 Task: Set the duration of the event to 60 minutes.
Action: Mouse moved to (232, 226)
Screenshot: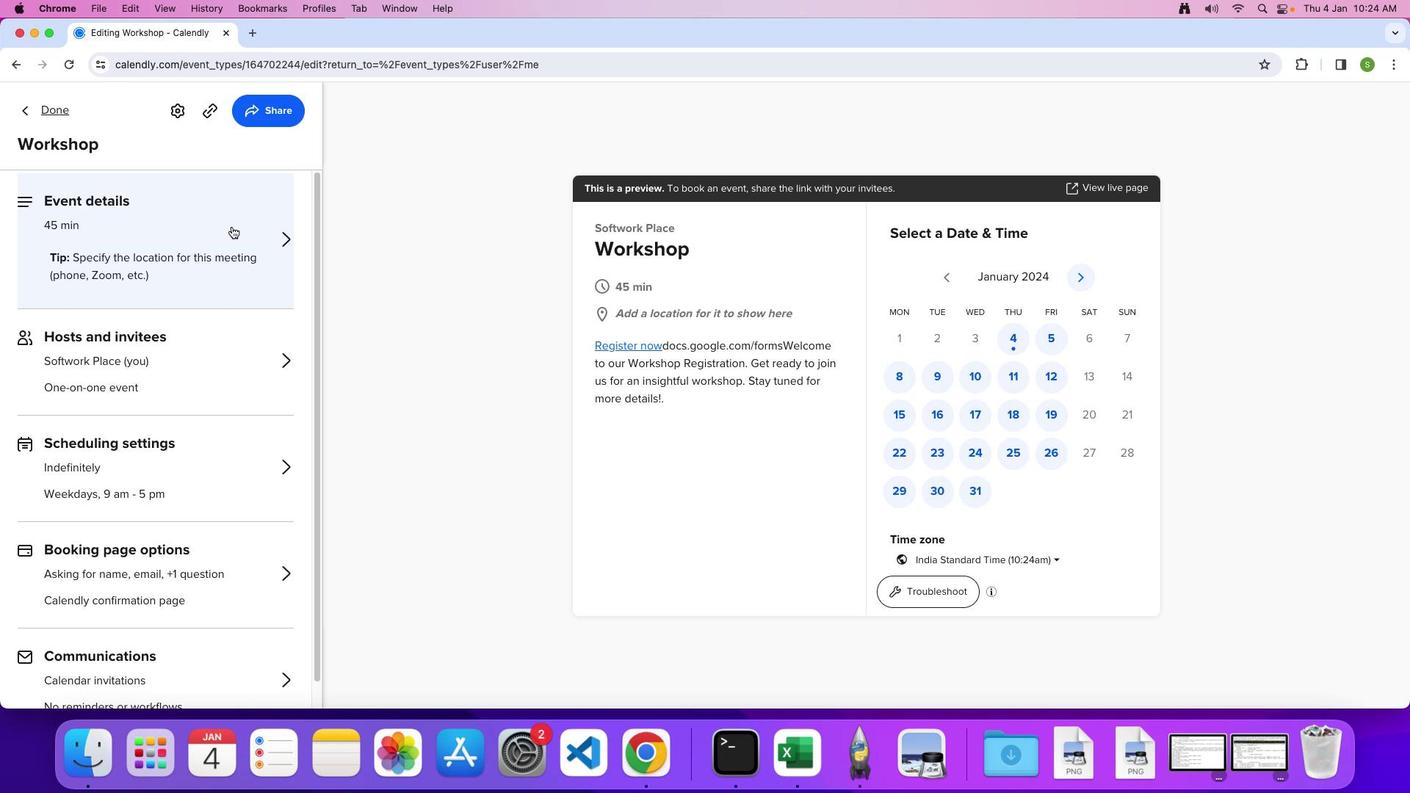 
Action: Mouse pressed left at (232, 226)
Screenshot: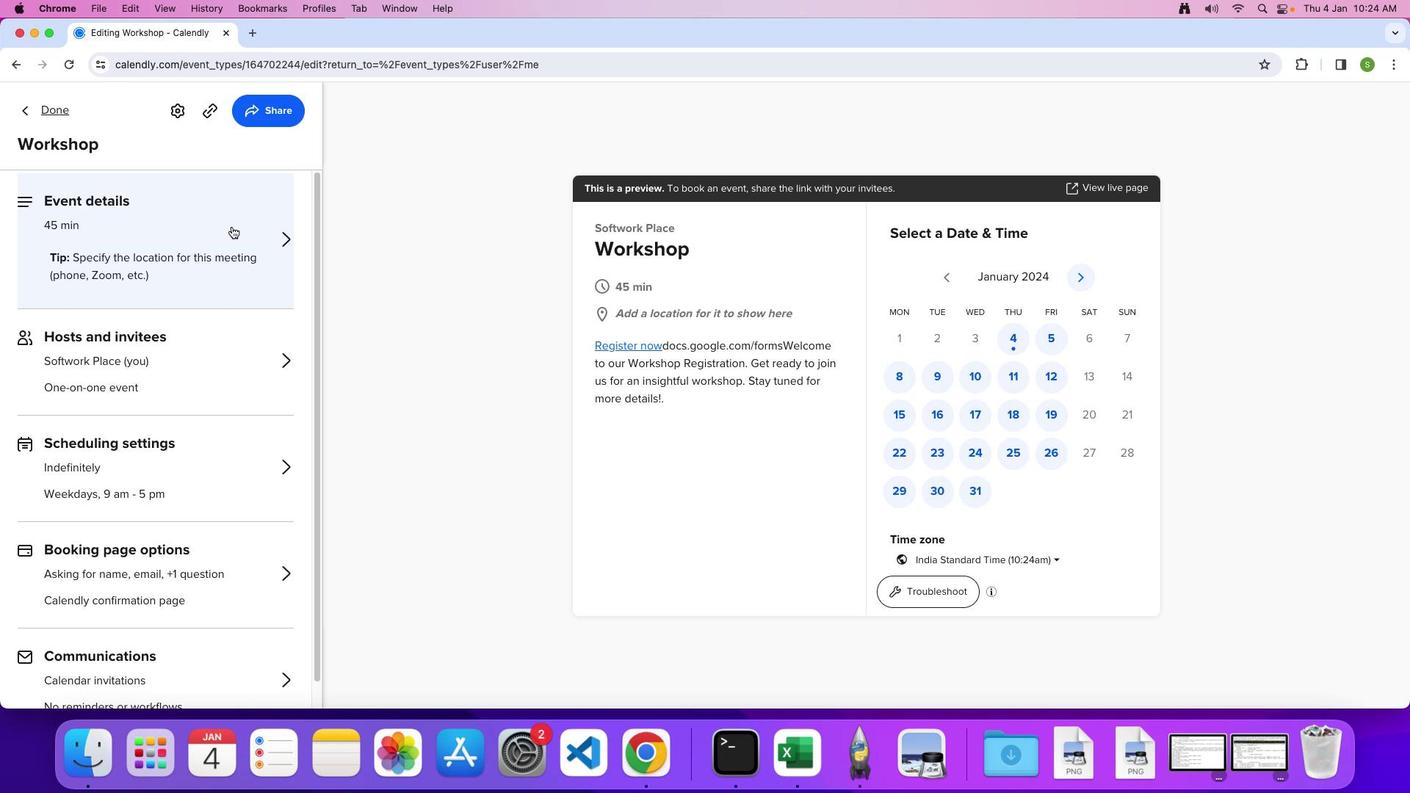 
Action: Mouse moved to (141, 296)
Screenshot: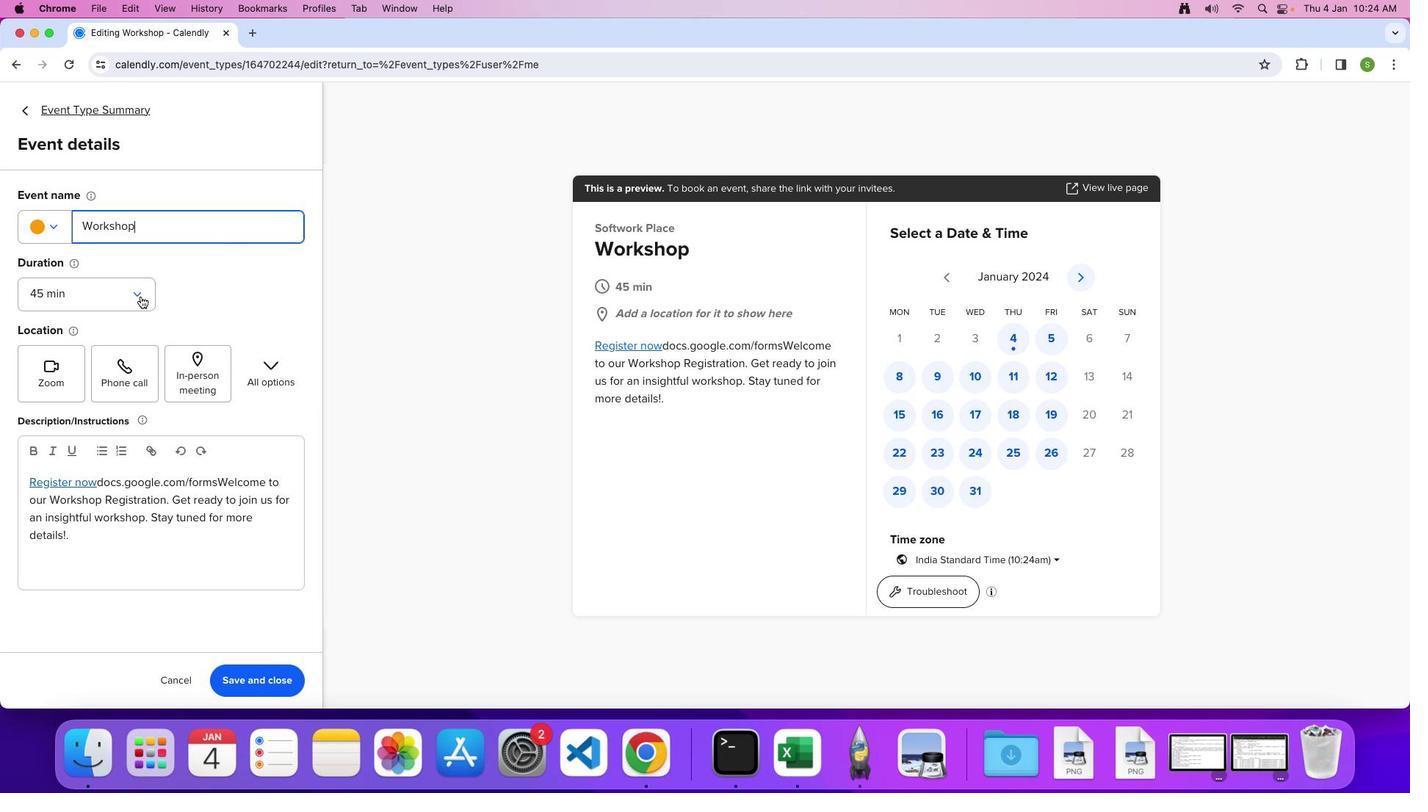 
Action: Mouse pressed left at (141, 296)
Screenshot: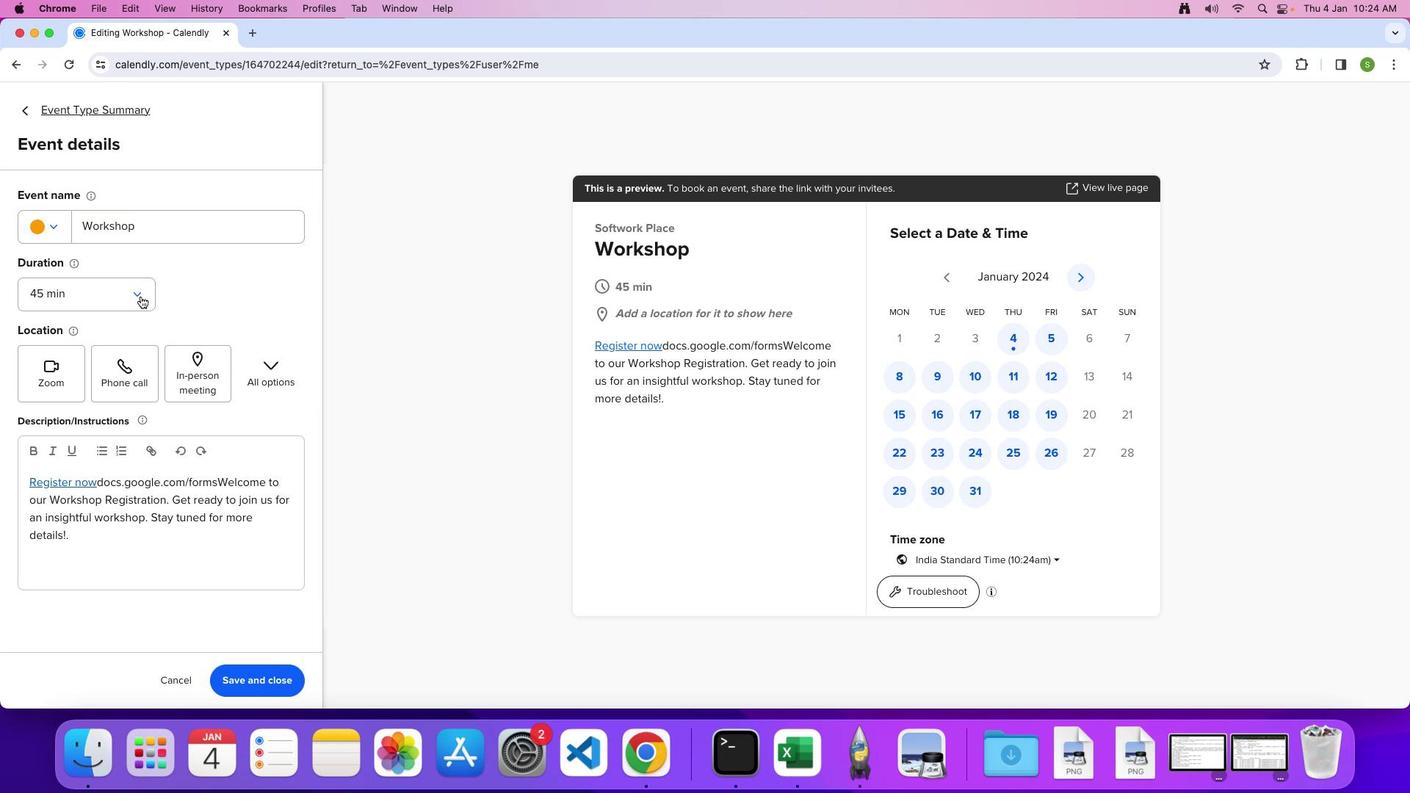 
Action: Mouse moved to (79, 418)
Screenshot: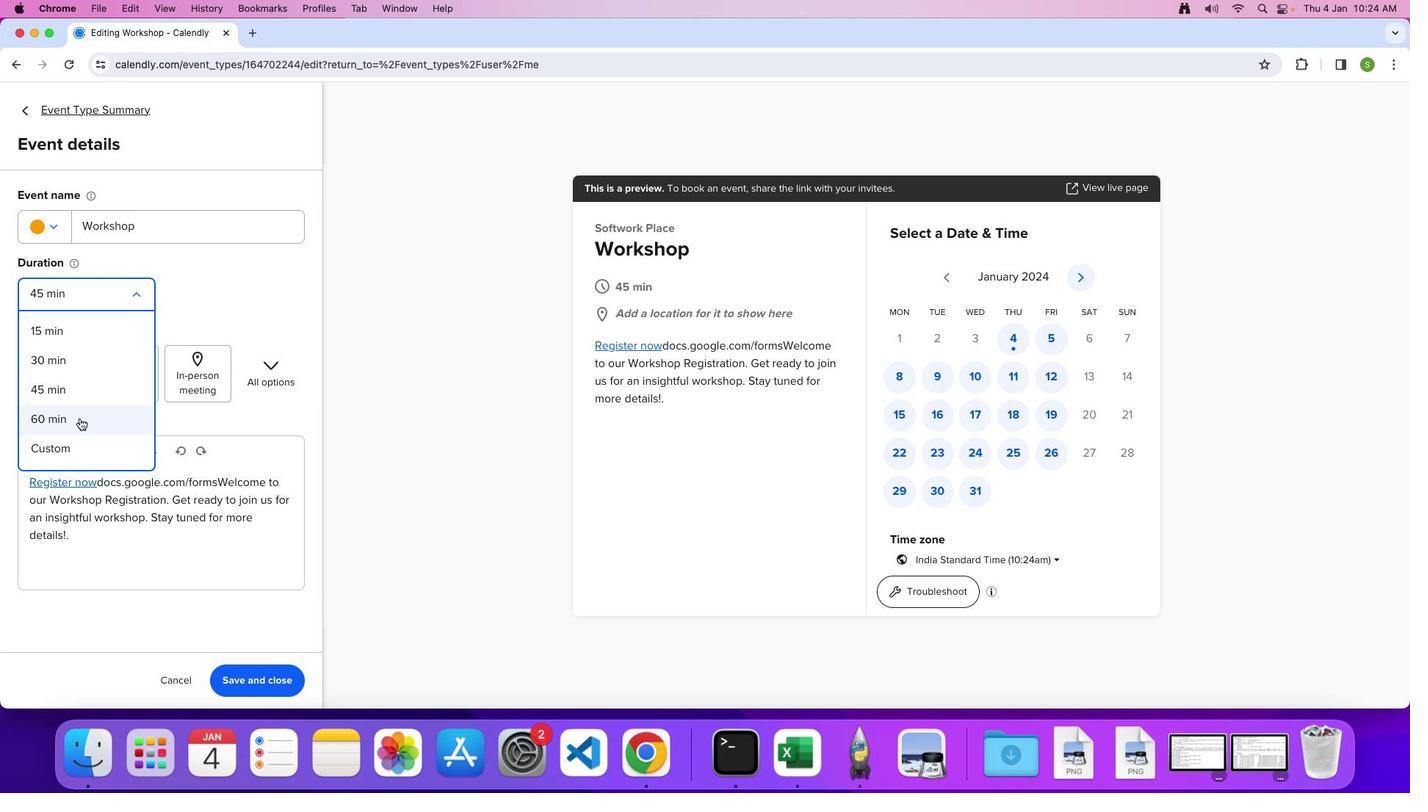 
Action: Mouse pressed left at (79, 418)
Screenshot: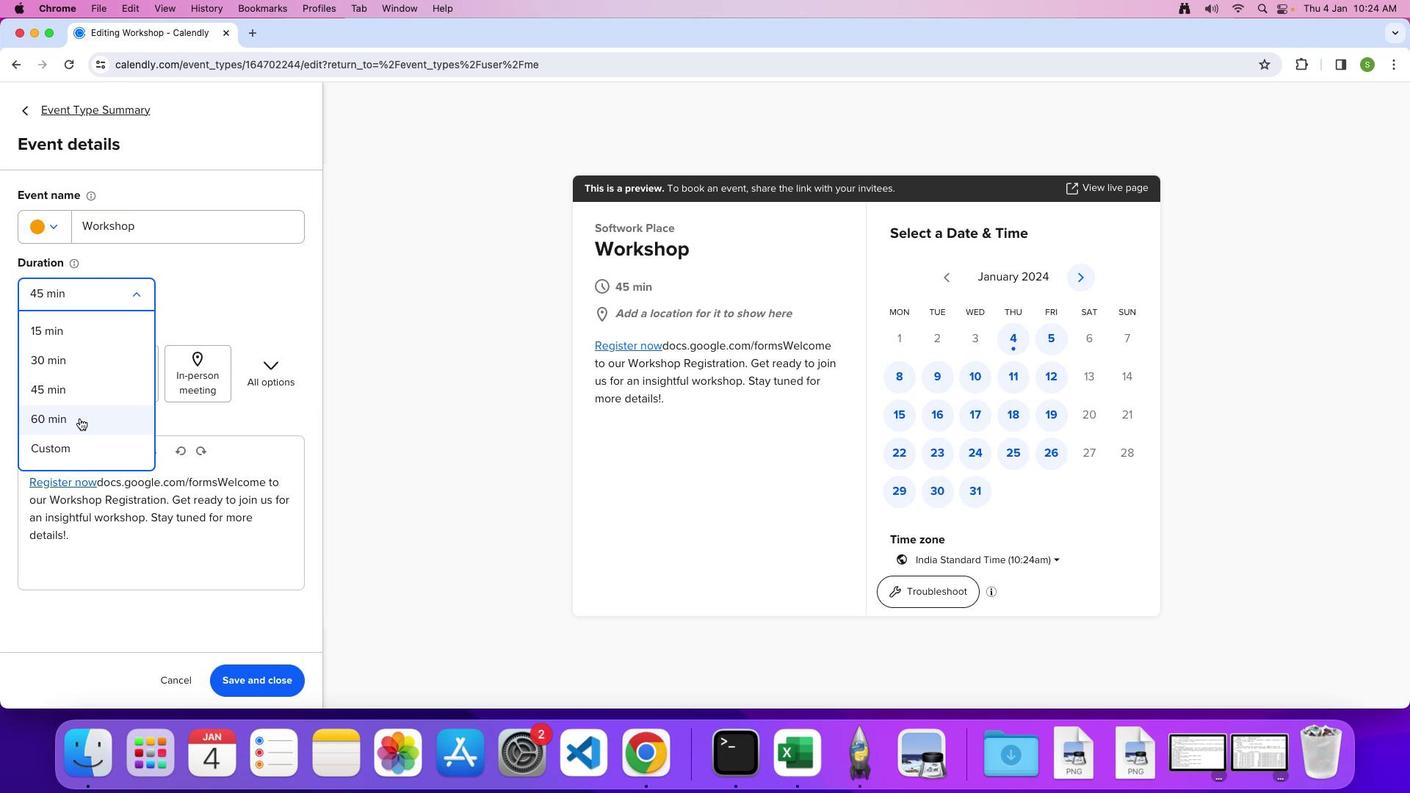 
Action: Mouse moved to (246, 680)
Screenshot: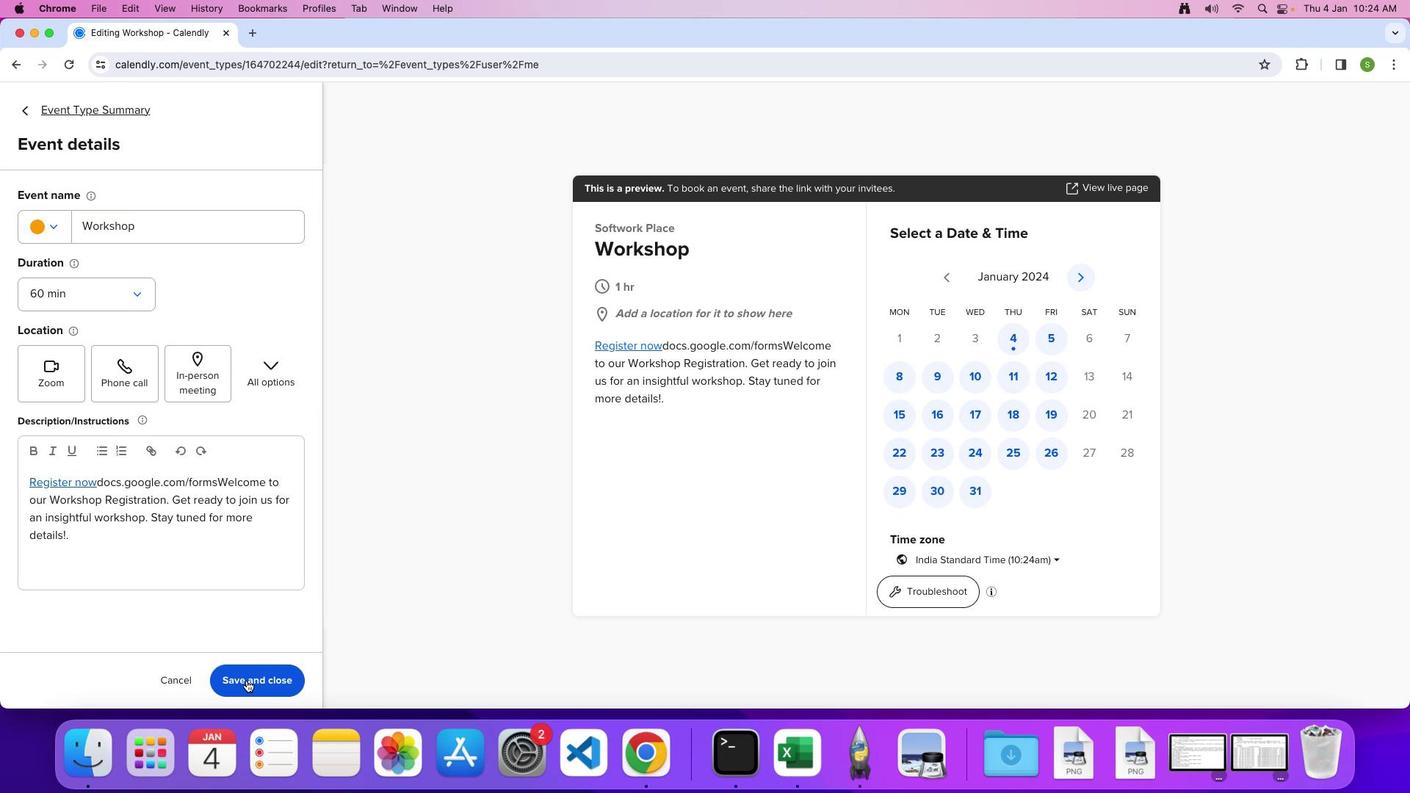
Action: Mouse pressed left at (246, 680)
Screenshot: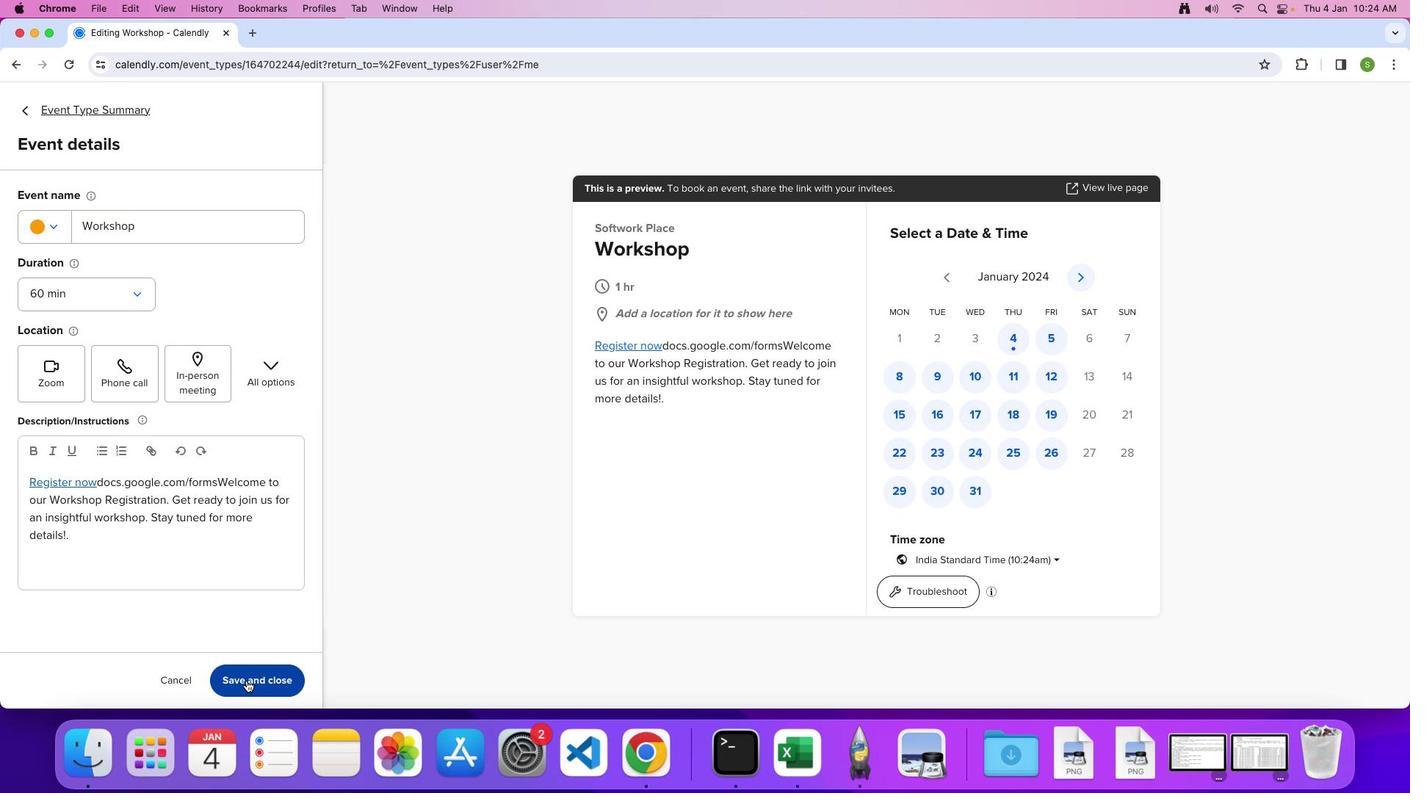 
